Task: Customize Chrome's startup behavior.
Action: Mouse pressed left at (1128, 25)
Screenshot: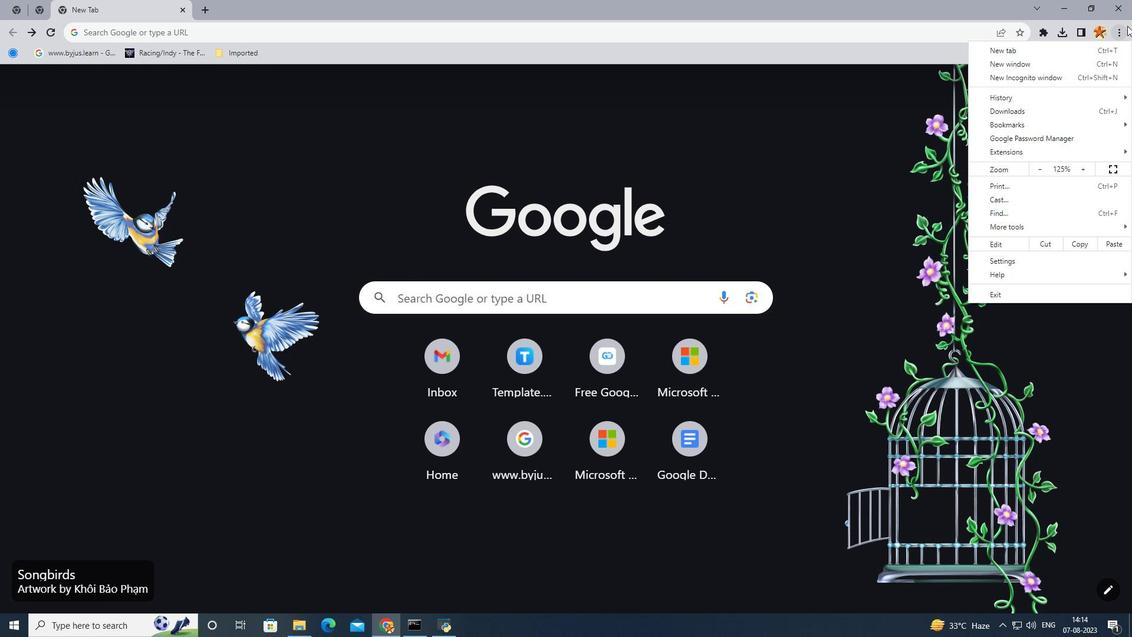 
Action: Mouse moved to (1014, 255)
Screenshot: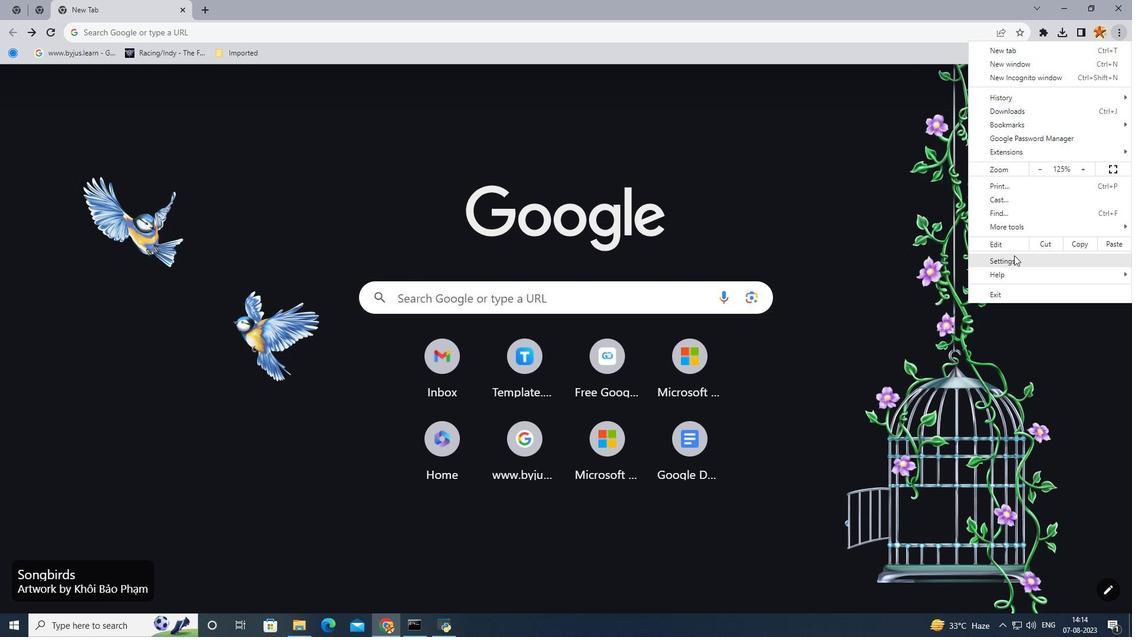 
Action: Mouse pressed left at (1014, 255)
Screenshot: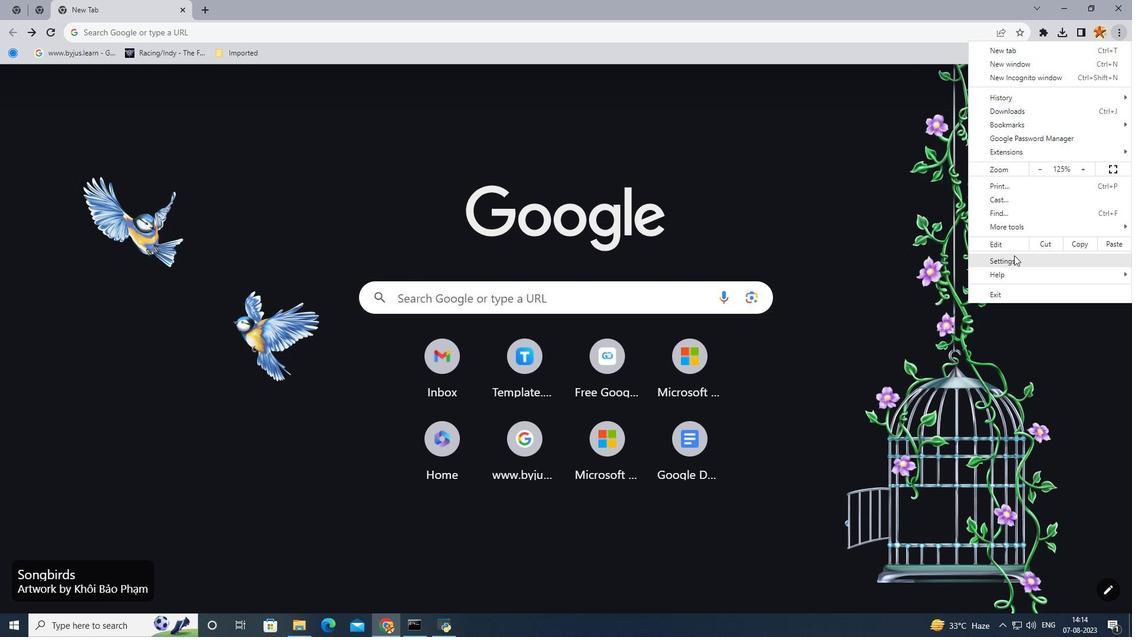 
Action: Mouse moved to (63, 313)
Screenshot: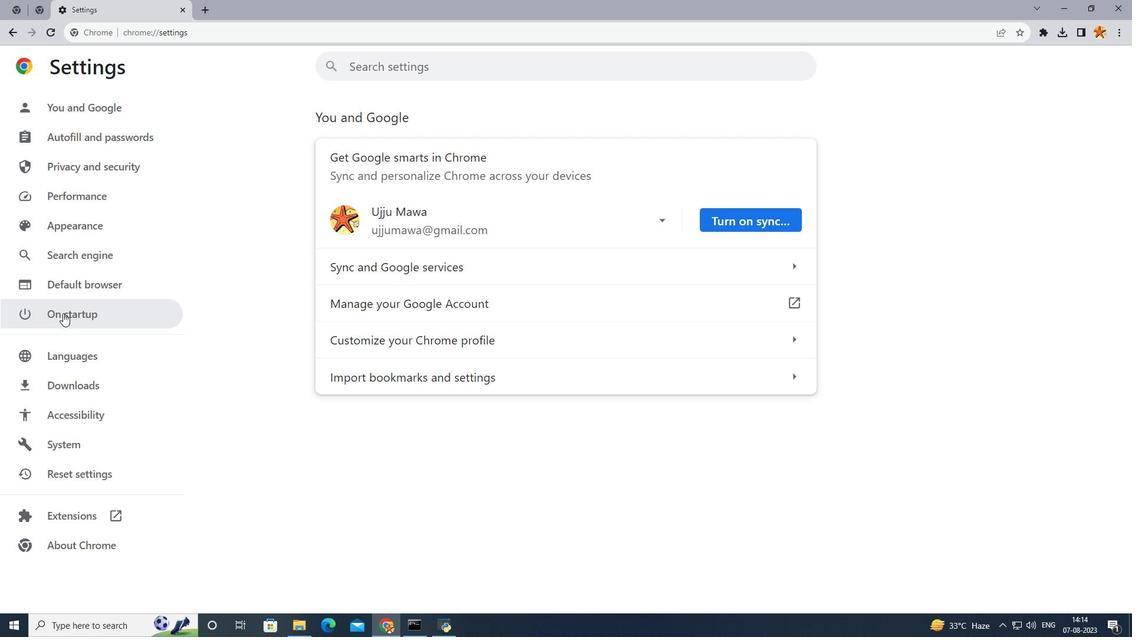 
Action: Mouse pressed left at (63, 313)
Screenshot: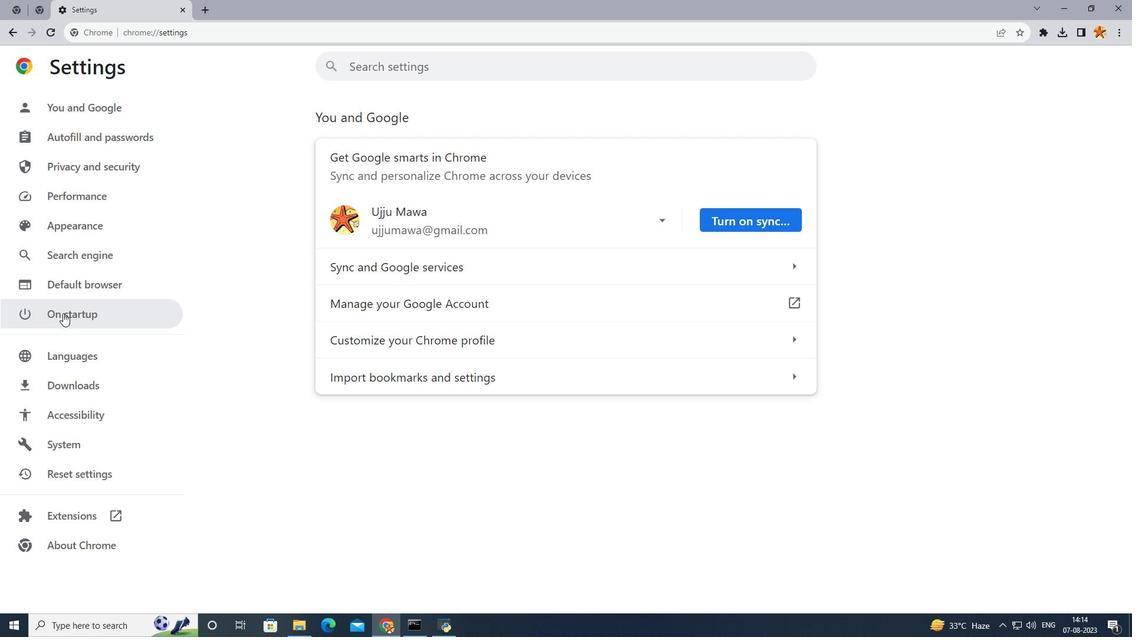 
Action: Mouse moved to (402, 198)
Screenshot: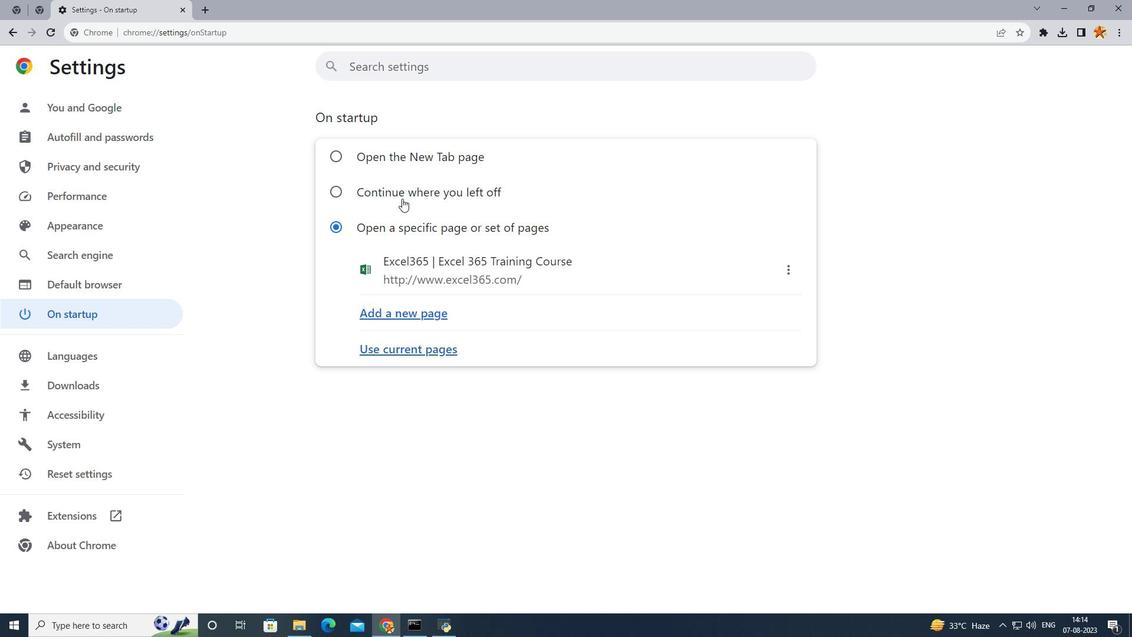 
Action: Mouse pressed left at (402, 198)
Screenshot: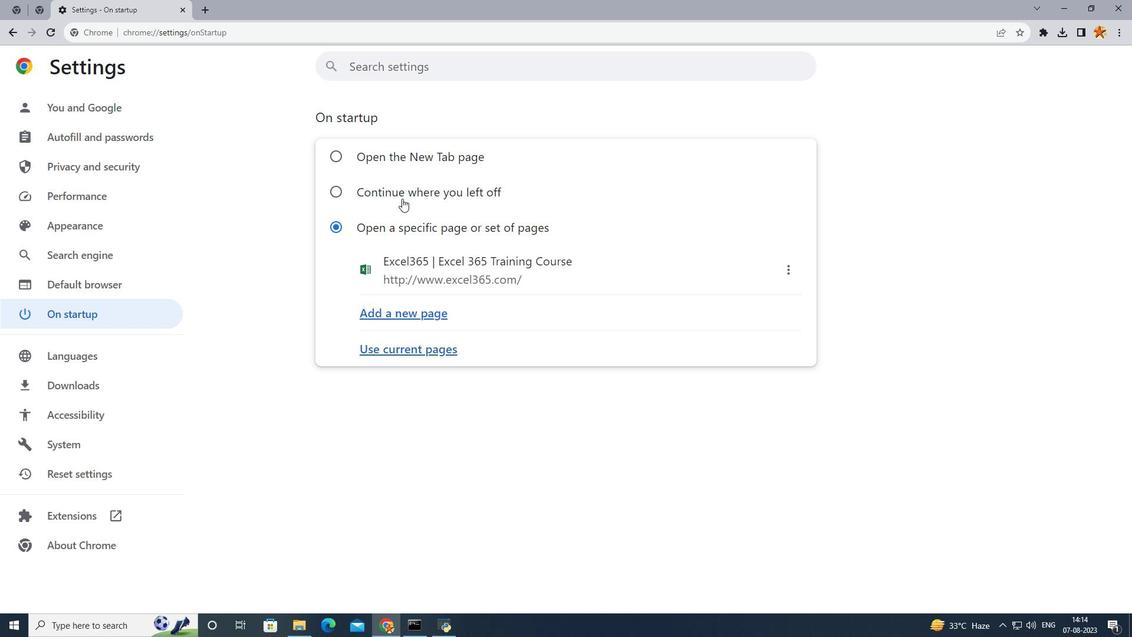 
Action: Mouse moved to (345, 228)
Screenshot: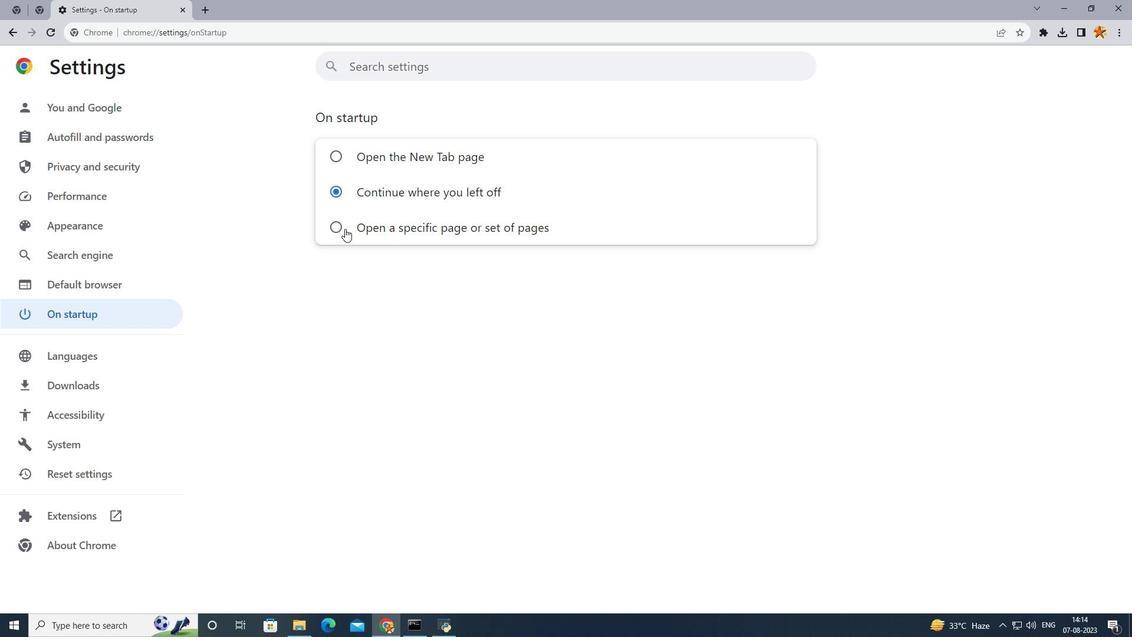 
Action: Mouse pressed left at (345, 228)
Screenshot: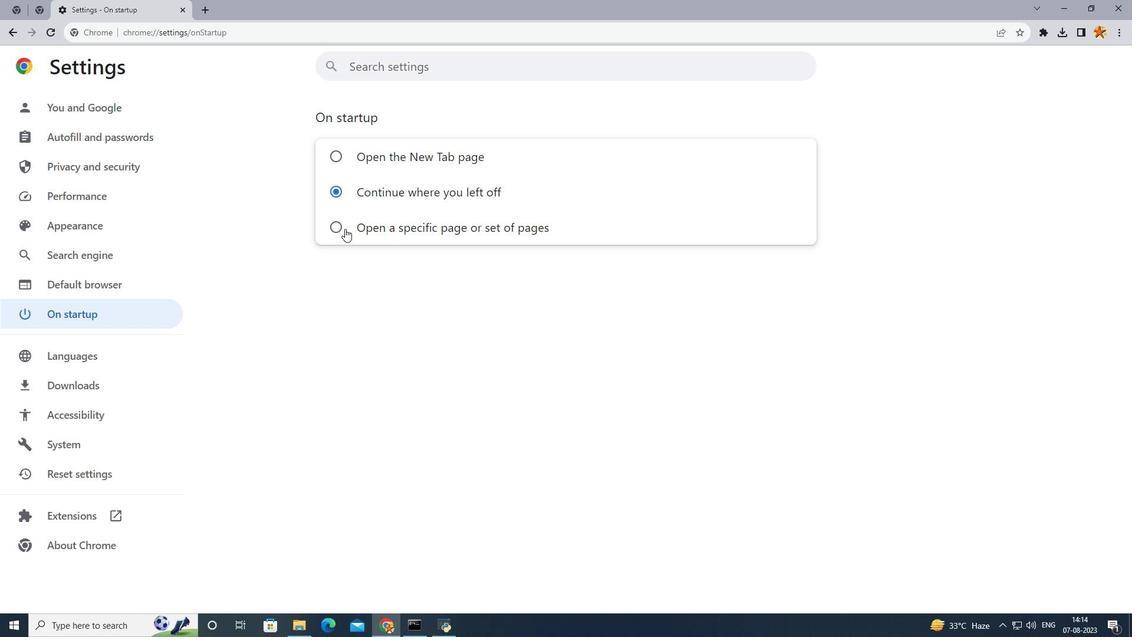 
Action: Mouse moved to (392, 194)
Screenshot: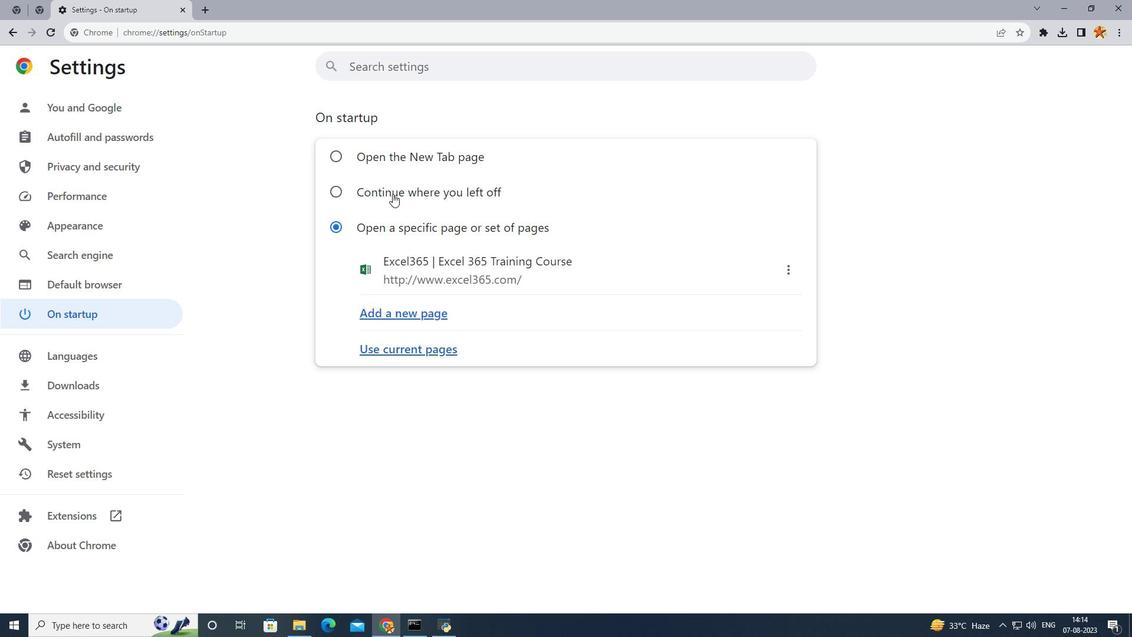 
Action: Mouse pressed left at (392, 194)
Screenshot: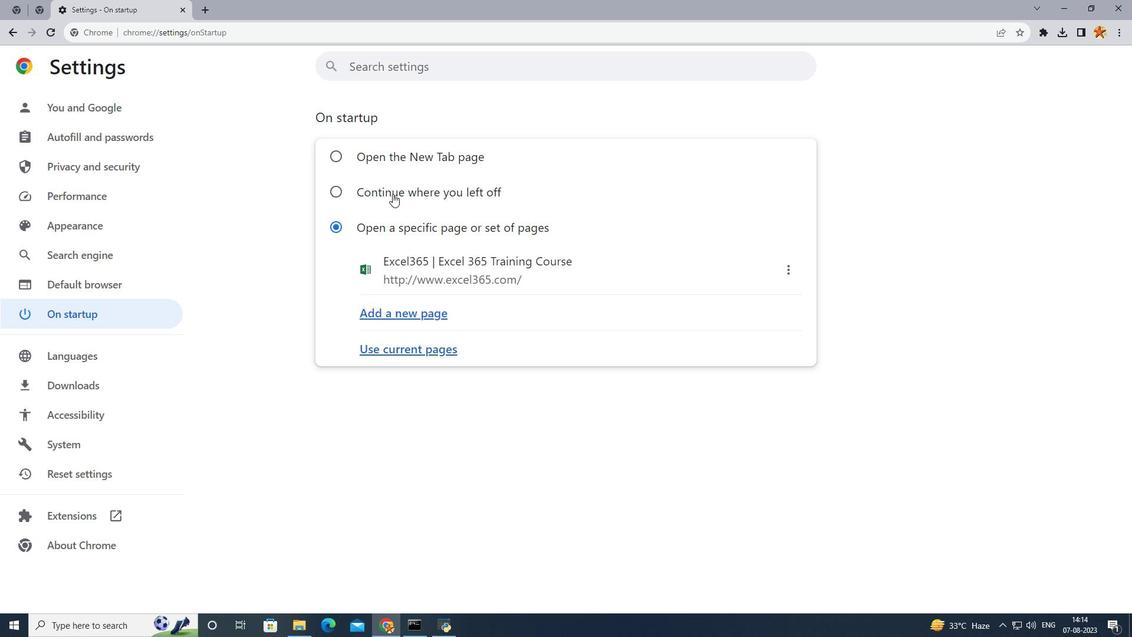 
Action: Mouse moved to (10, 30)
Screenshot: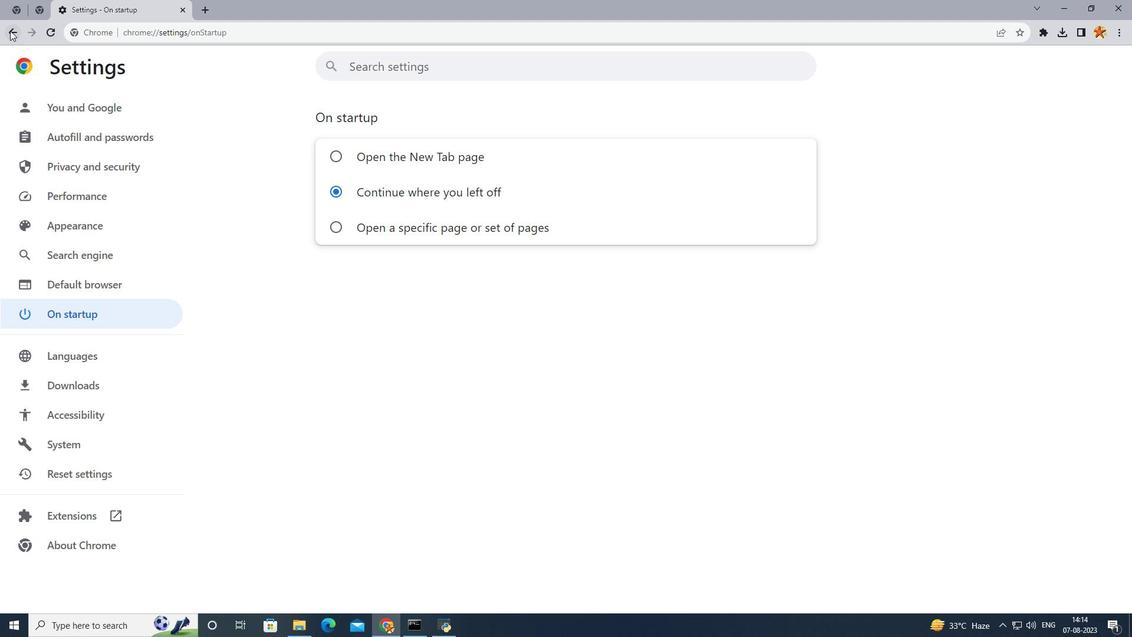 
Action: Mouse pressed left at (10, 30)
Screenshot: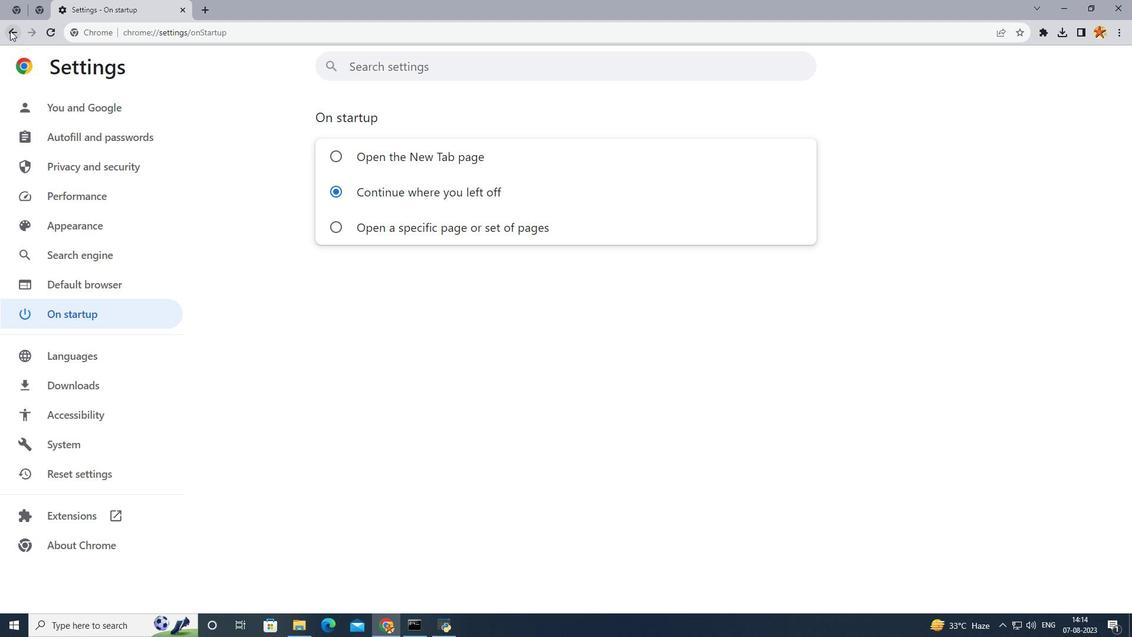
Action: Mouse pressed left at (10, 30)
Screenshot: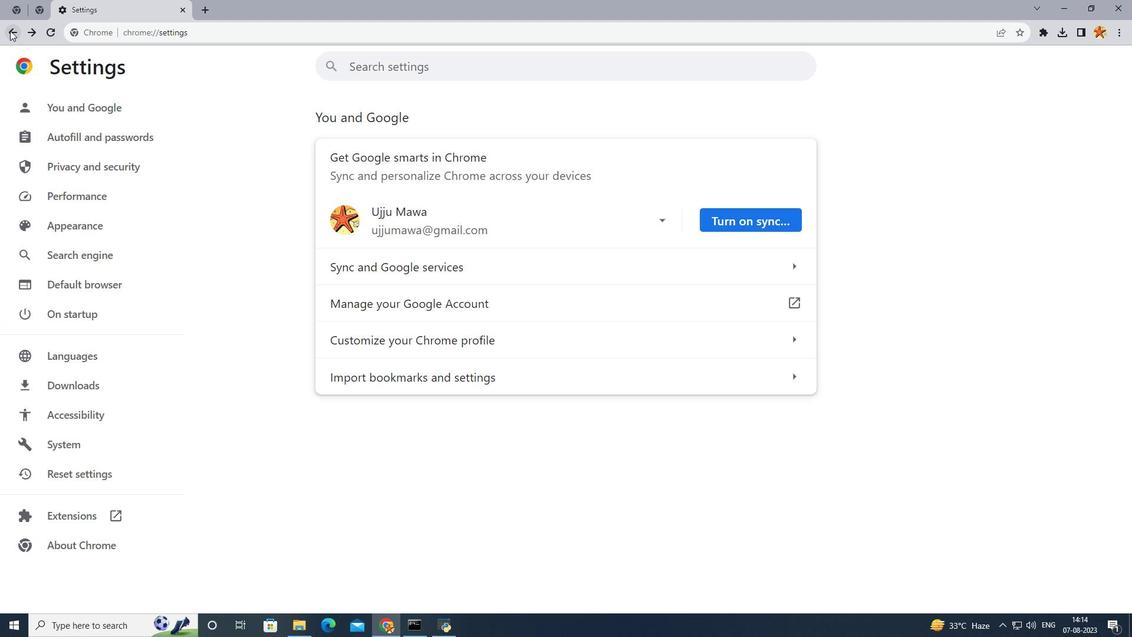 
Action: Mouse moved to (304, 205)
Screenshot: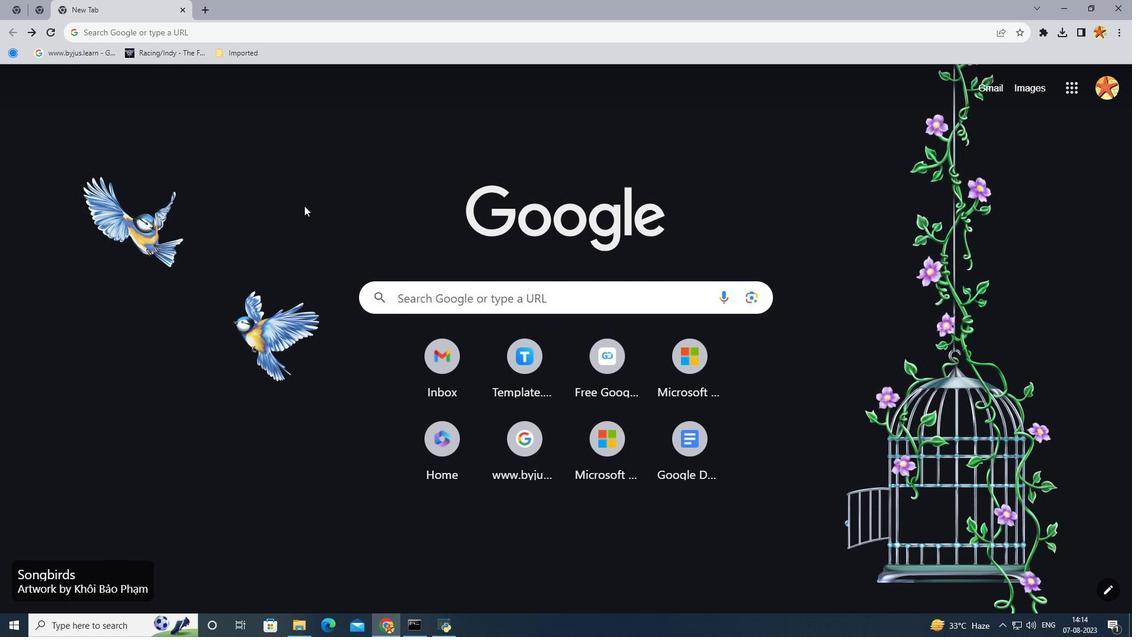 
